 Task: In the Contact  JuliaWilson115@whitney.org, Add note: 'Review and update the company's customer segmentation strategy.'. Mark checkbox to create task to follow up ': In 2 weeks'. Create task, with  description: Follow up on Payment, Add due date: In 3 Business Days; Add reminder: 30 Minutes before. Set Priority Medium and add note: Take detailed meeting minutes and share them with the team afterward.. Logged in from softage.5@softage.net
Action: Mouse moved to (74, 49)
Screenshot: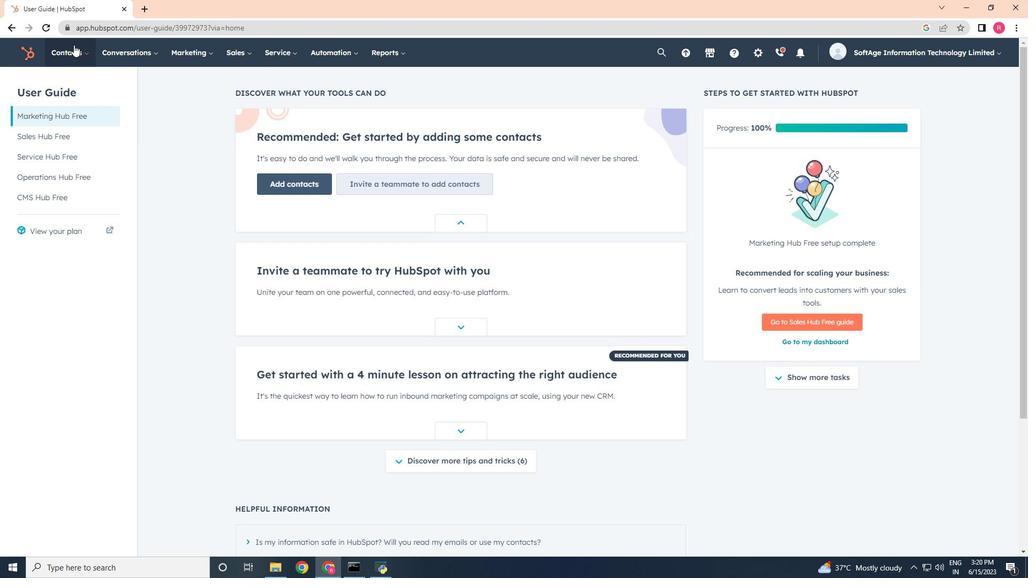 
Action: Mouse pressed left at (74, 49)
Screenshot: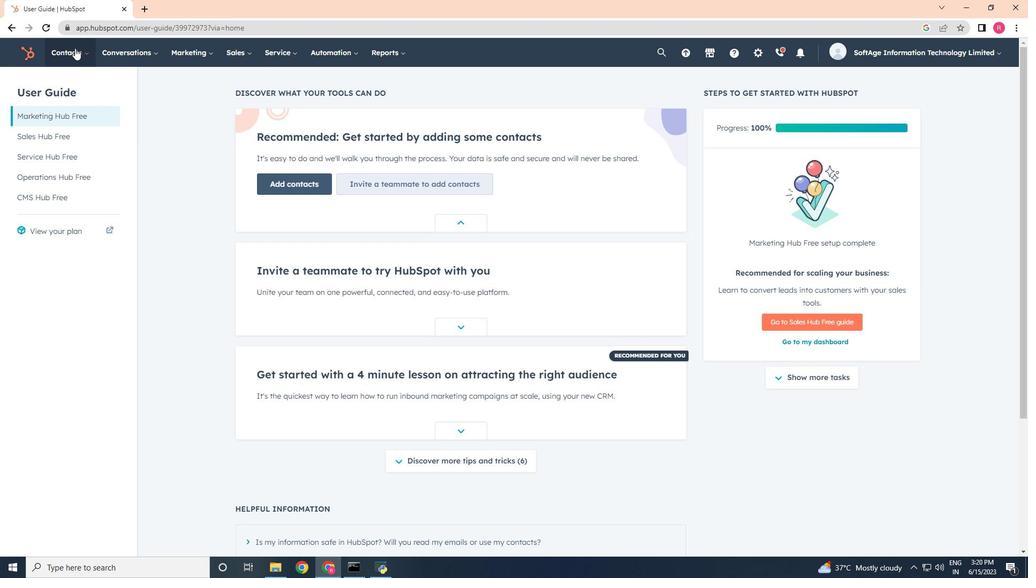 
Action: Mouse moved to (71, 87)
Screenshot: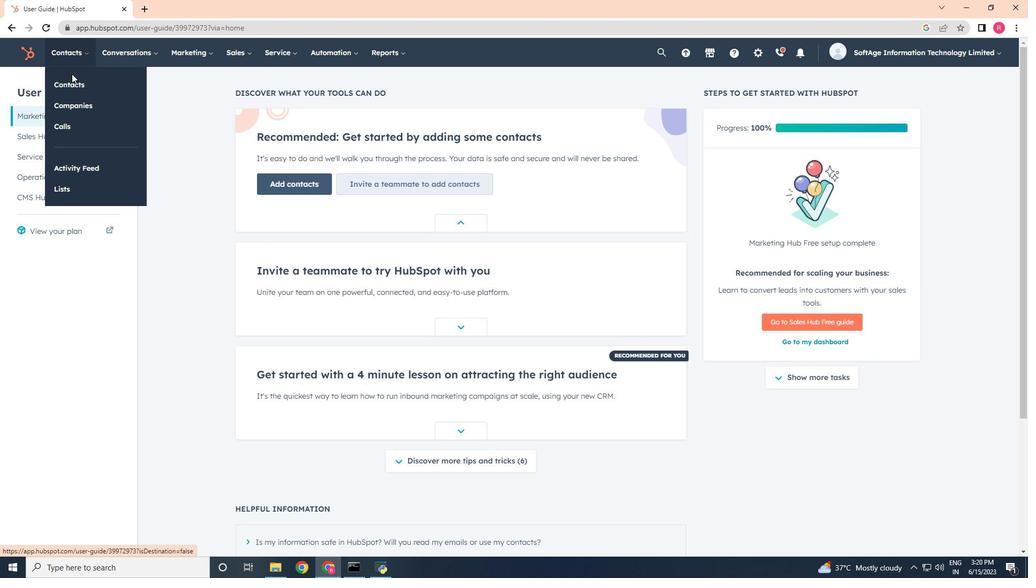 
Action: Mouse pressed left at (71, 87)
Screenshot: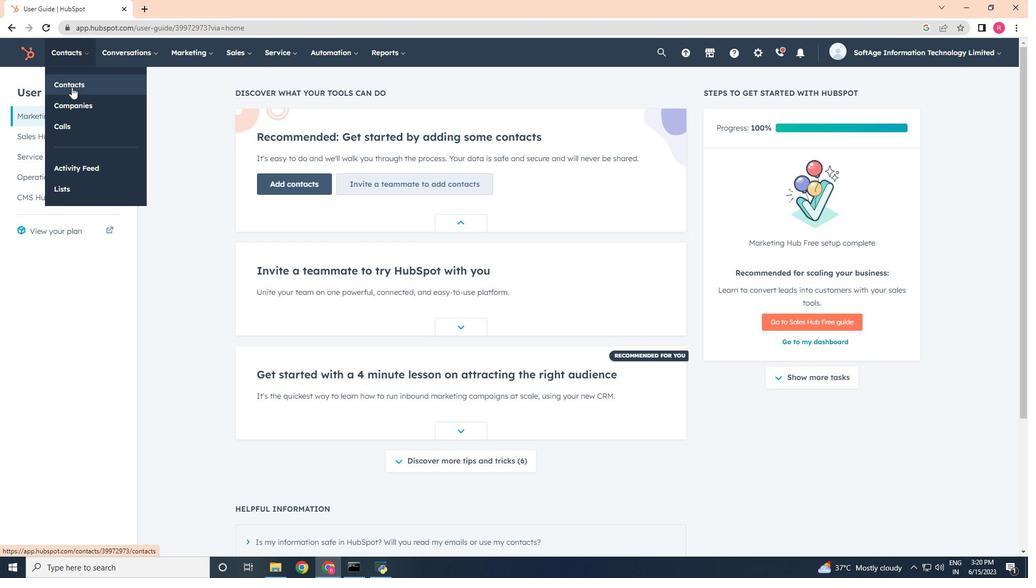 
Action: Mouse moved to (82, 170)
Screenshot: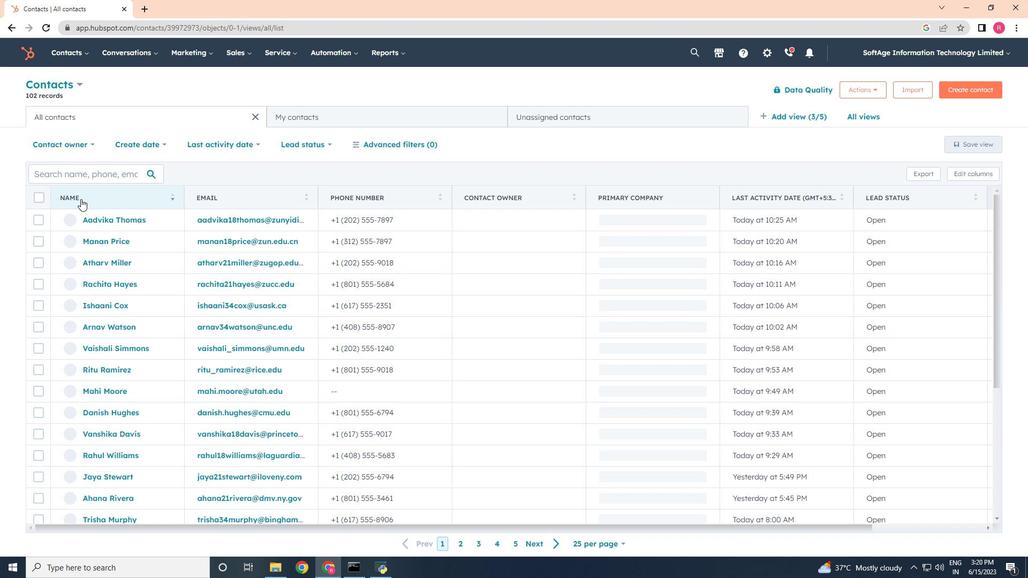 
Action: Mouse pressed left at (82, 170)
Screenshot: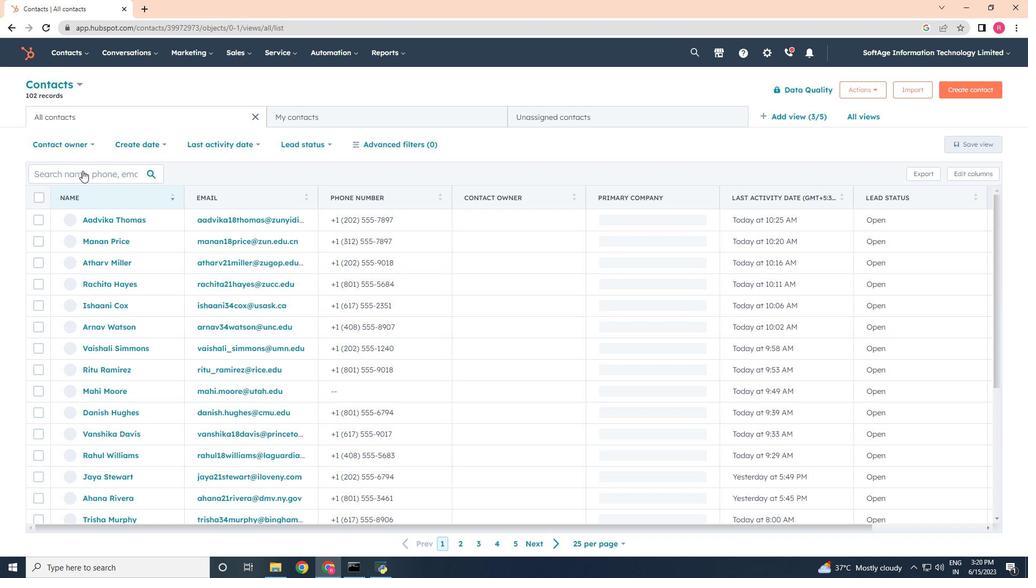 
Action: Key pressed <Key.shift>Ju
Screenshot: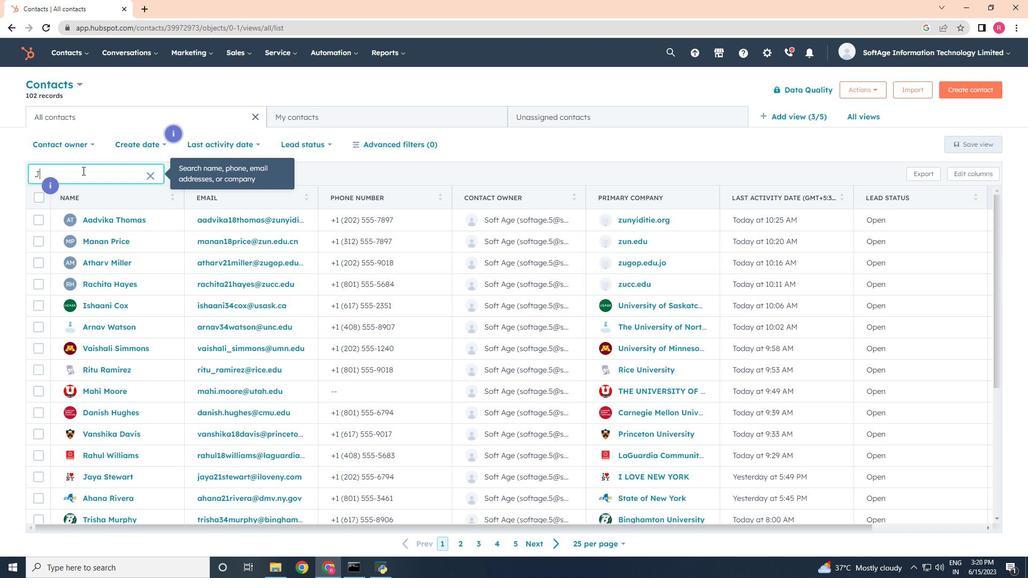 
Action: Mouse moved to (82, 170)
Screenshot: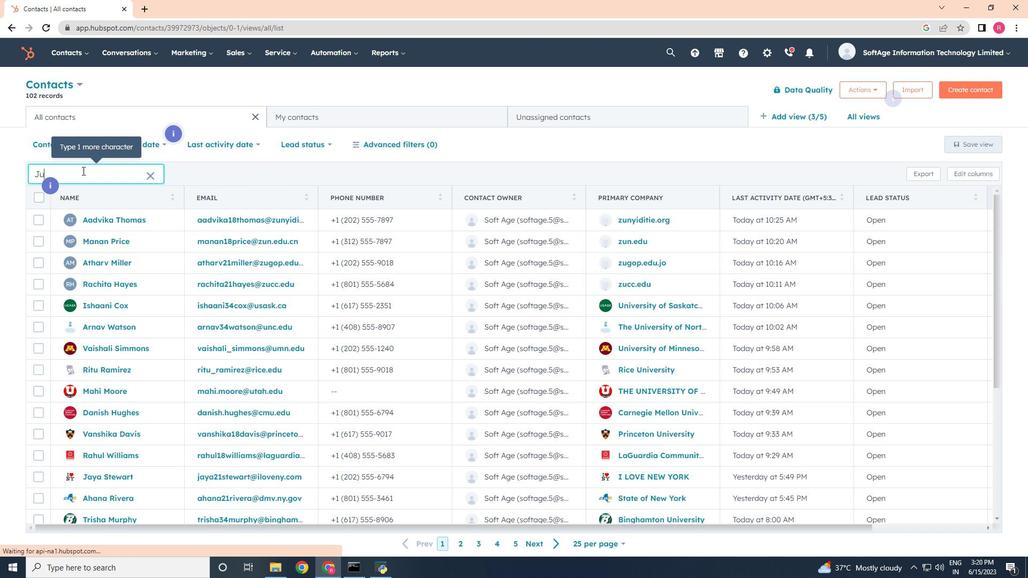 
Action: Key pressed lia<Key.shift>Wilson115
Screenshot: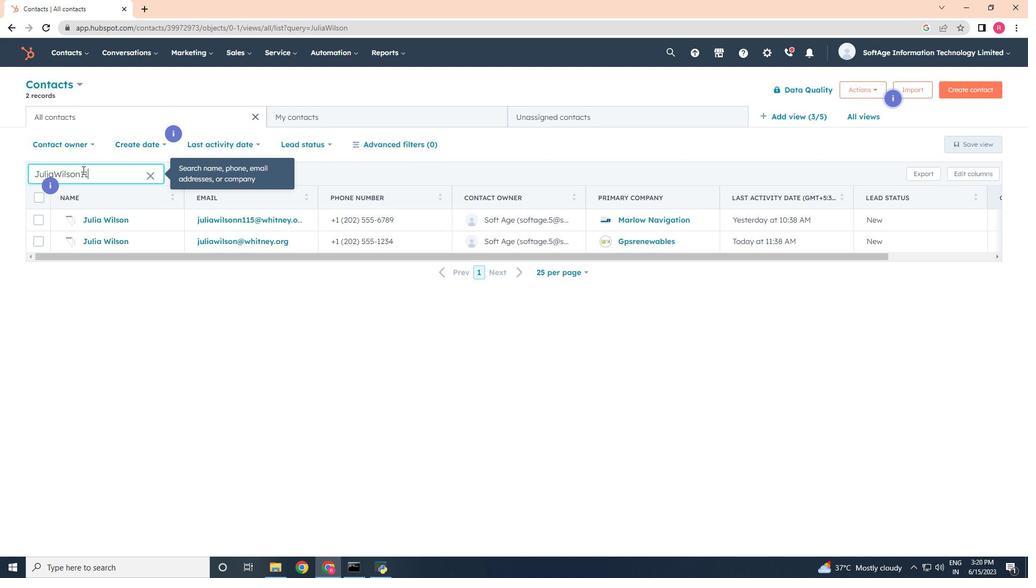 
Action: Mouse scrolled (82, 170) with delta (0, 0)
Screenshot: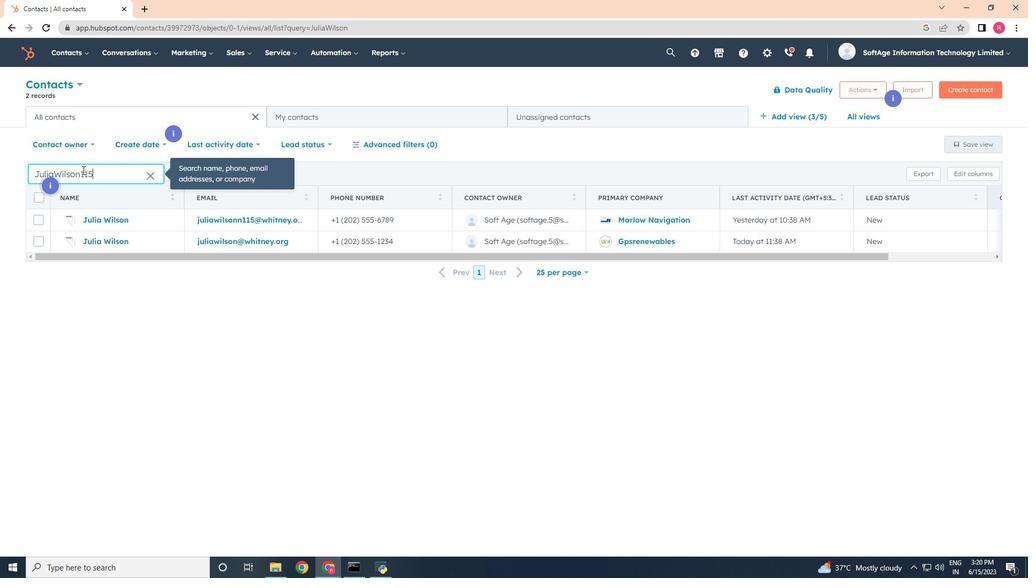
Action: Mouse moved to (97, 189)
Screenshot: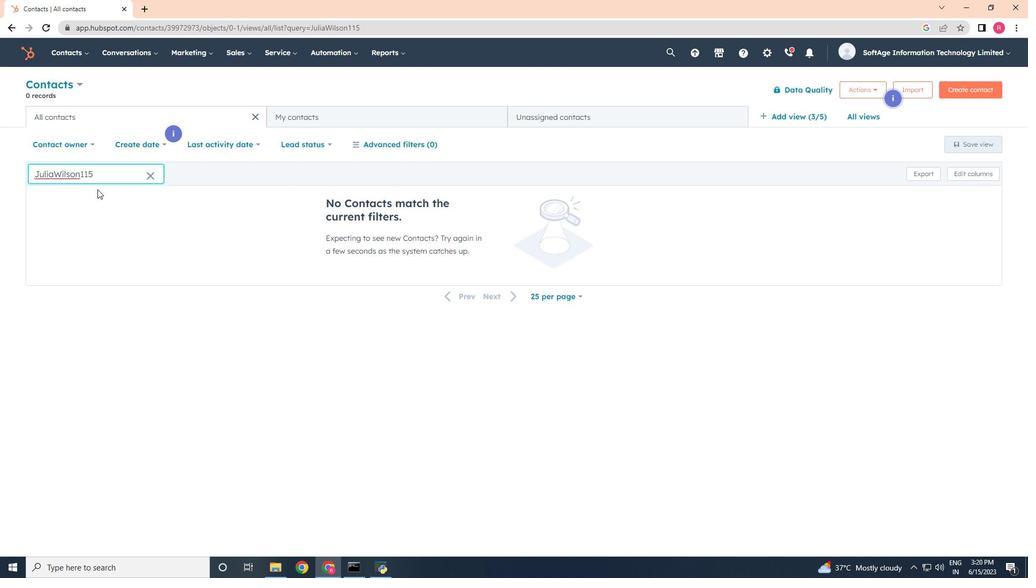 
Action: Key pressed <Key.backspace><Key.backspace>
Screenshot: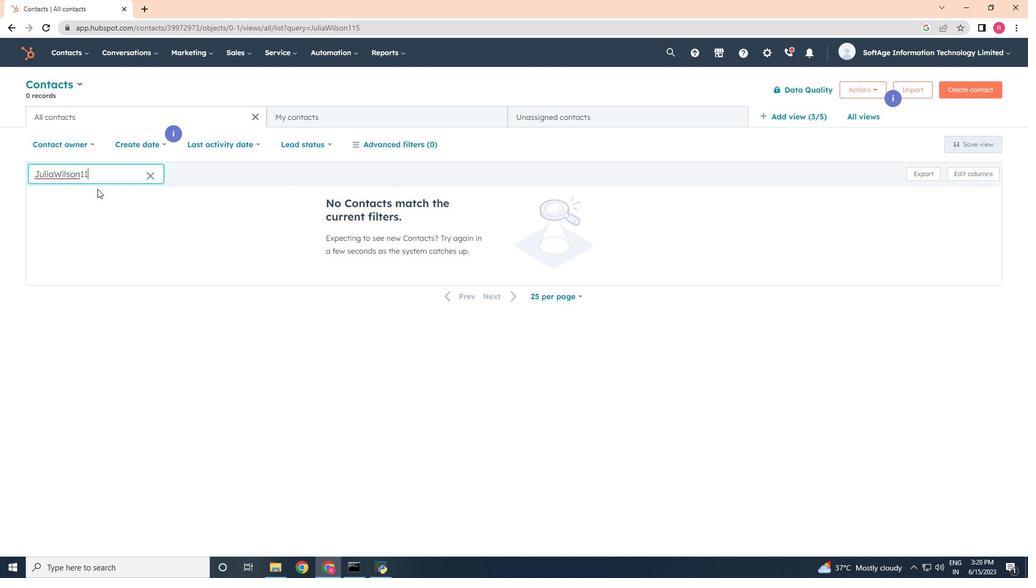 
Action: Mouse moved to (97, 188)
Screenshot: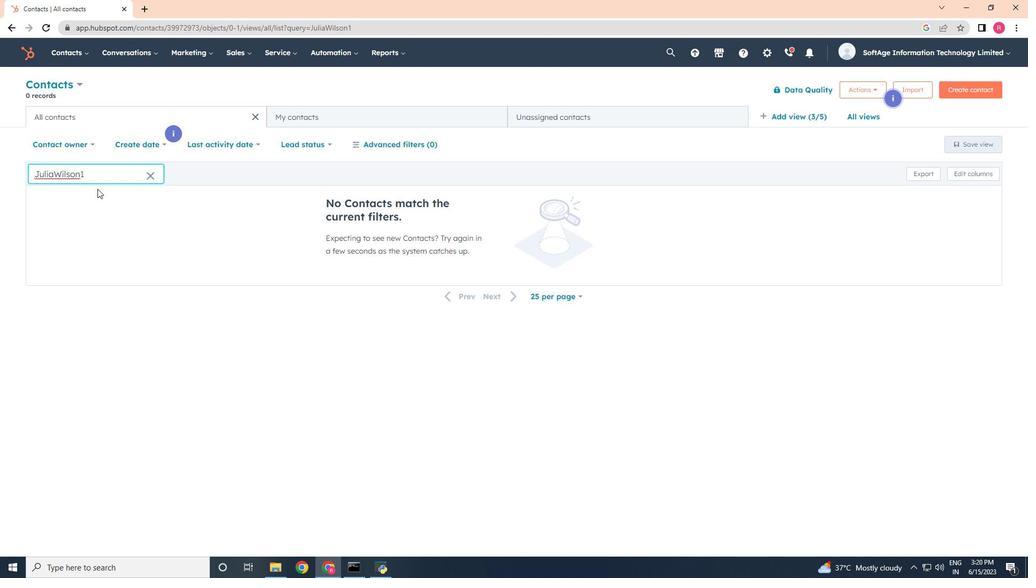 
Action: Key pressed <Key.backspace>
Screenshot: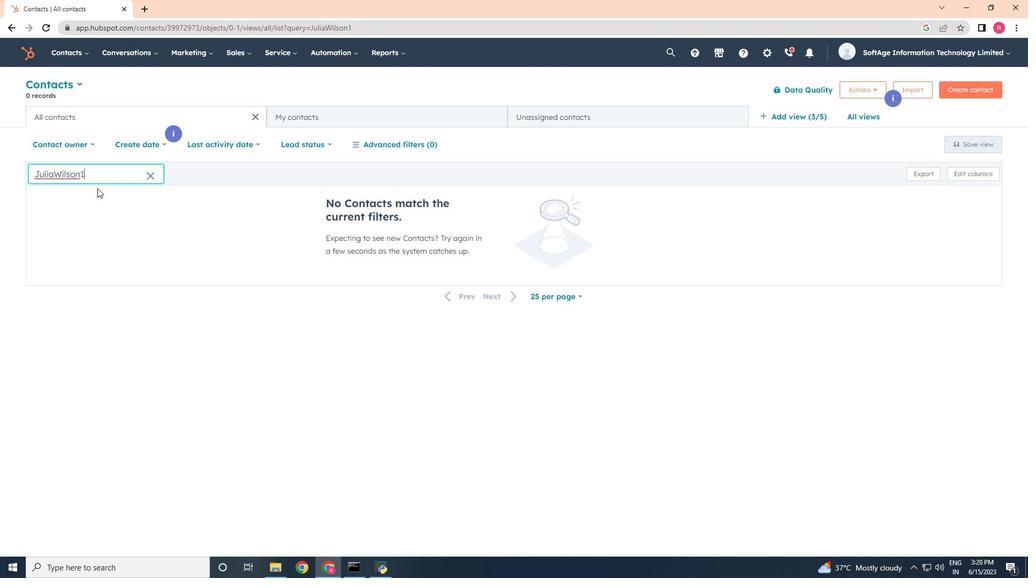 
Action: Mouse moved to (100, 219)
Screenshot: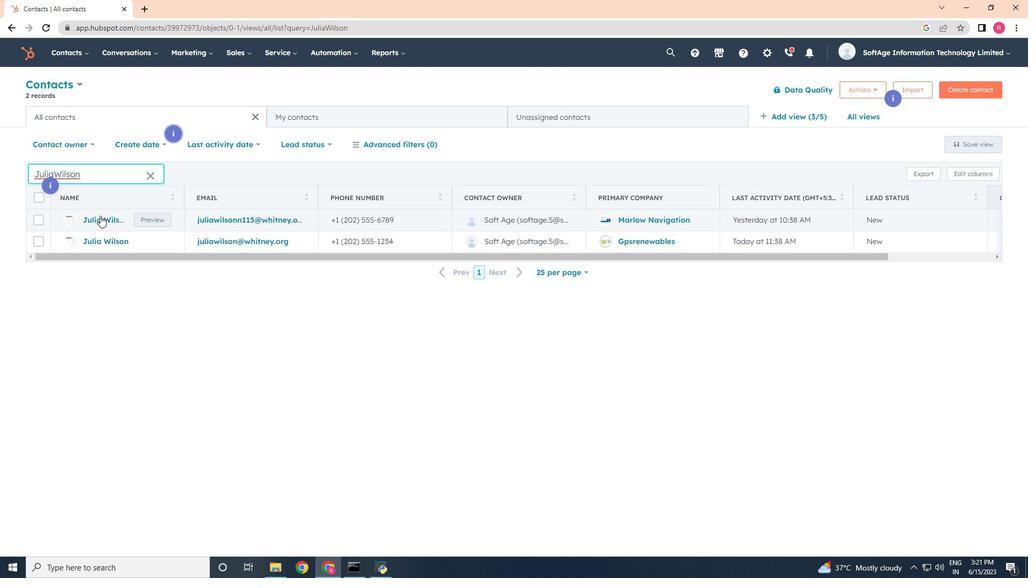 
Action: Mouse pressed left at (100, 219)
Screenshot: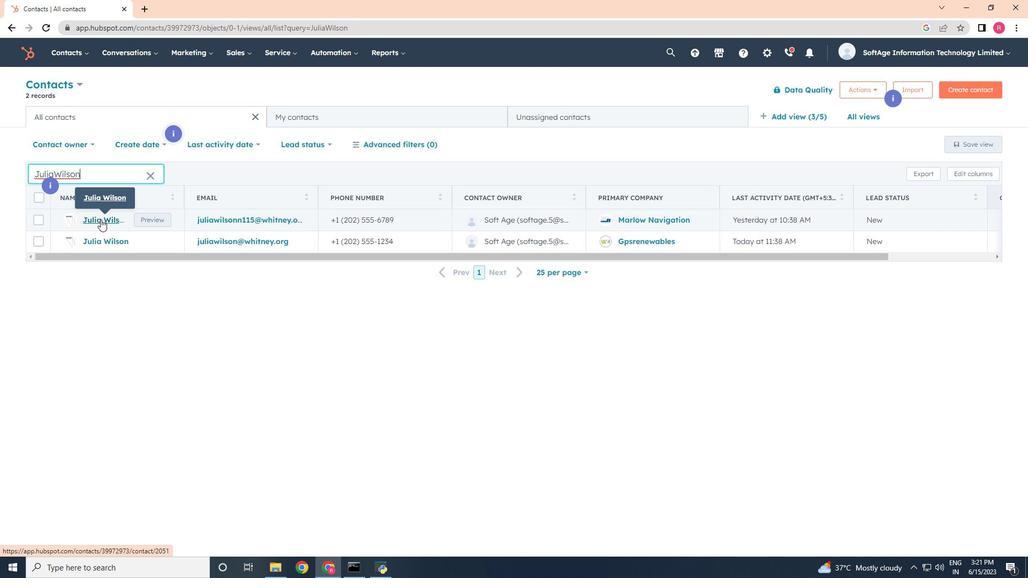 
Action: Mouse moved to (38, 184)
Screenshot: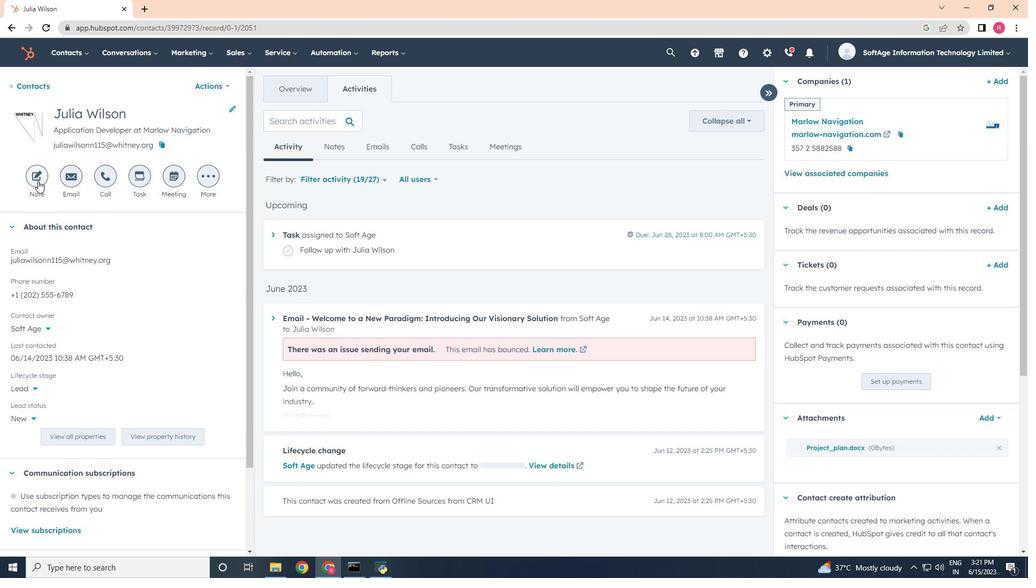 
Action: Mouse pressed left at (38, 184)
Screenshot: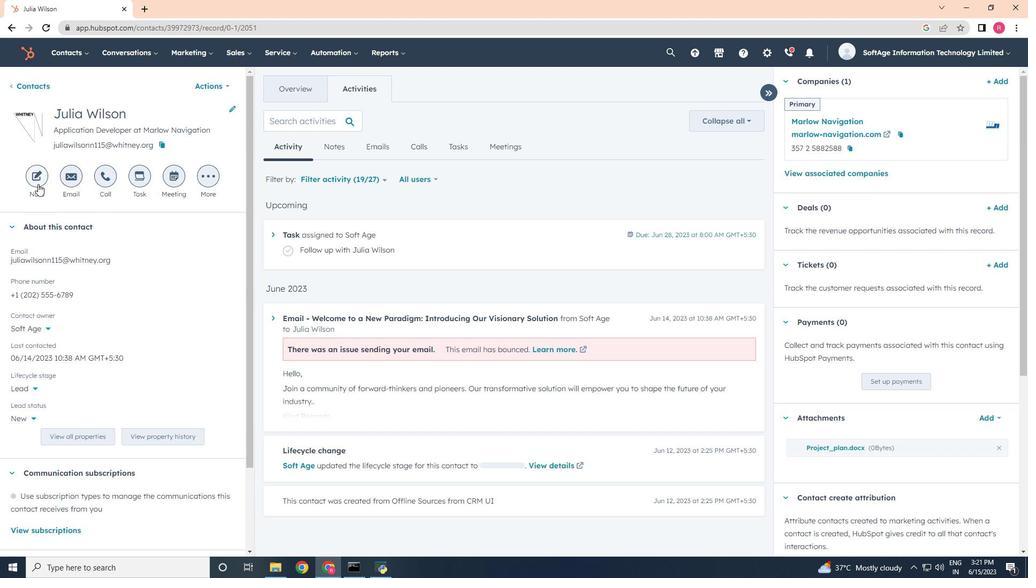 
Action: Mouse moved to (19, 228)
Screenshot: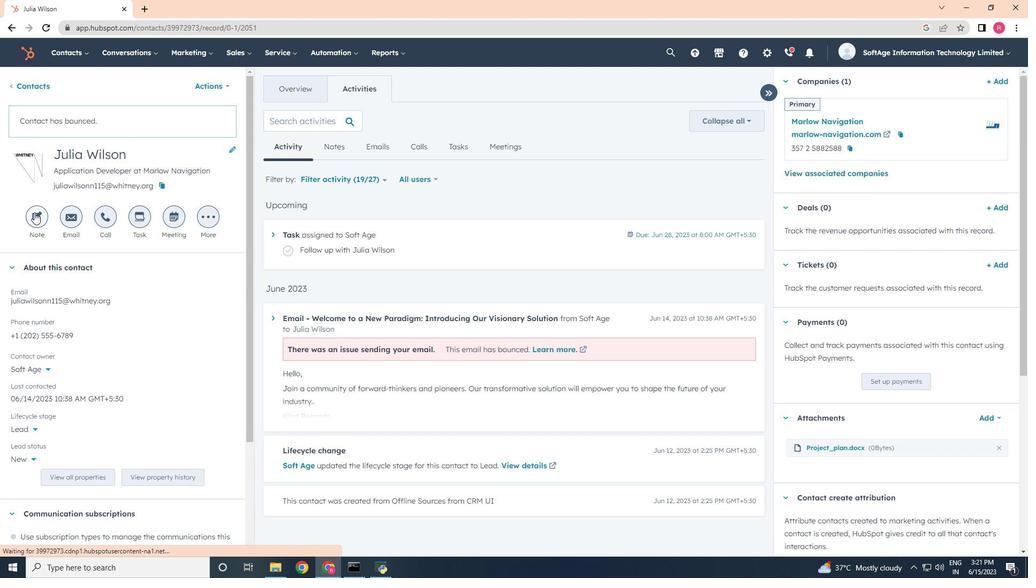 
Action: Mouse pressed left at (19, 228)
Screenshot: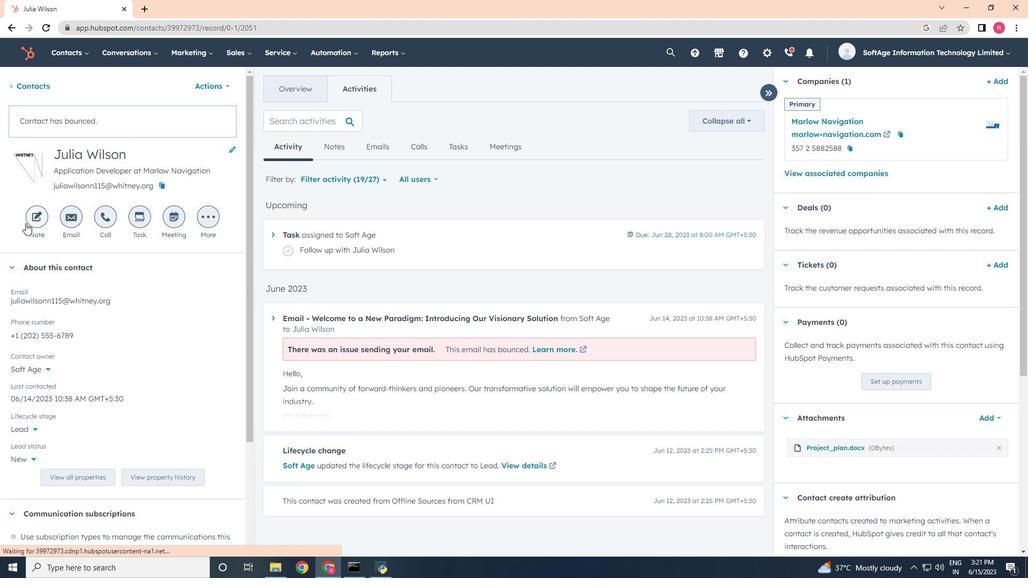 
Action: Mouse moved to (27, 223)
Screenshot: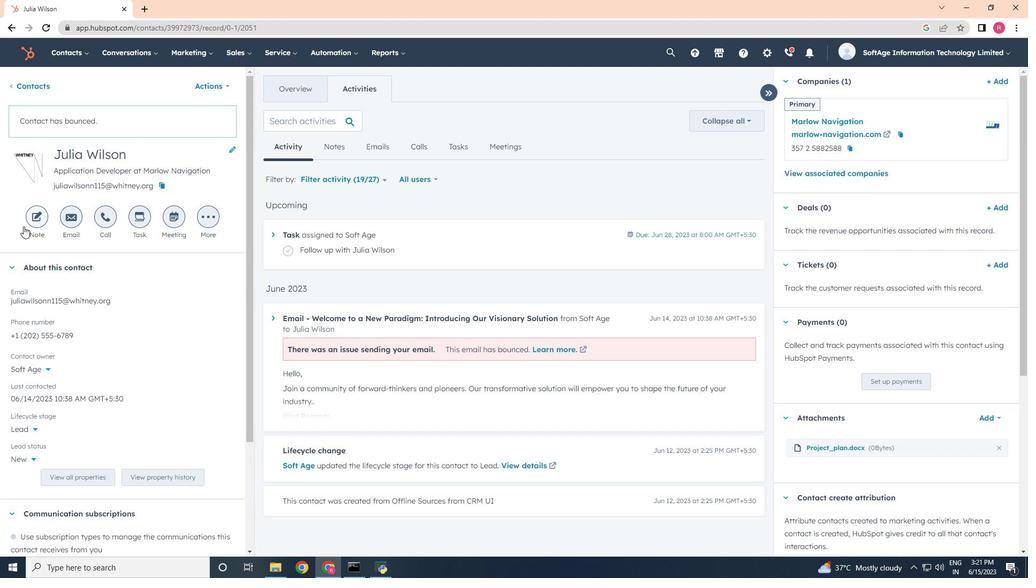 
Action: Mouse pressed left at (27, 223)
Screenshot: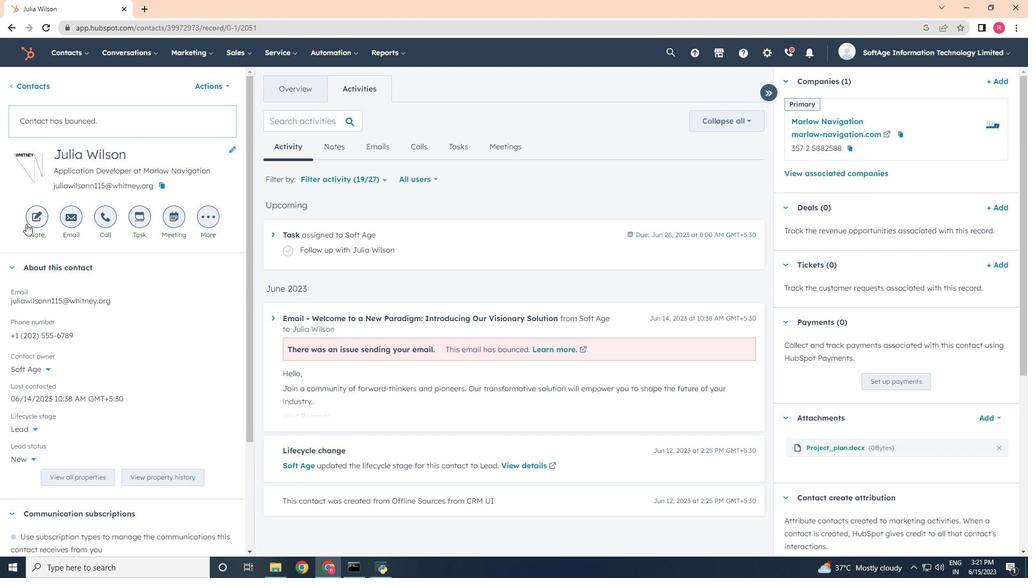 
Action: Mouse moved to (904, 321)
Screenshot: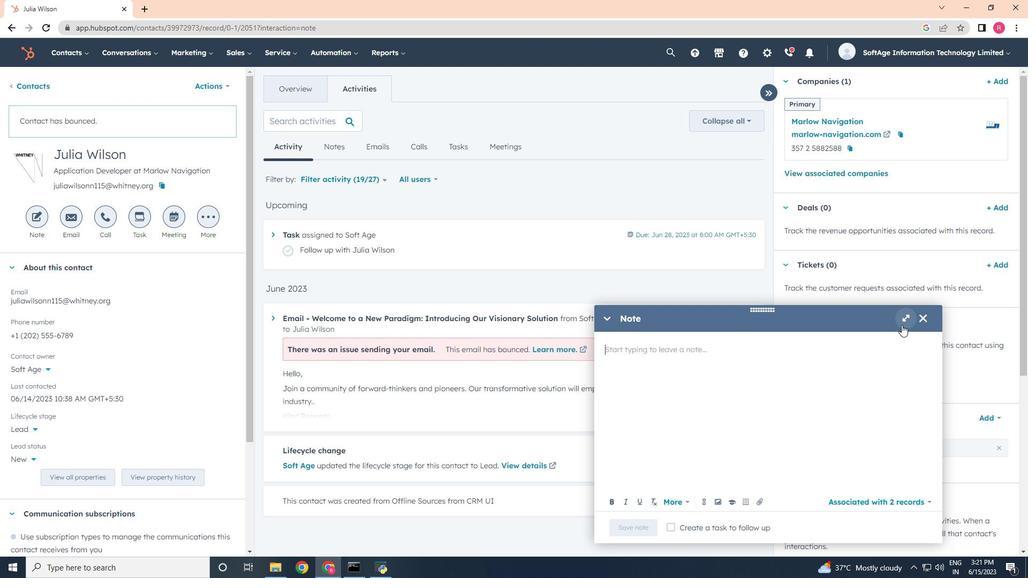 
Action: Mouse pressed left at (904, 321)
Screenshot: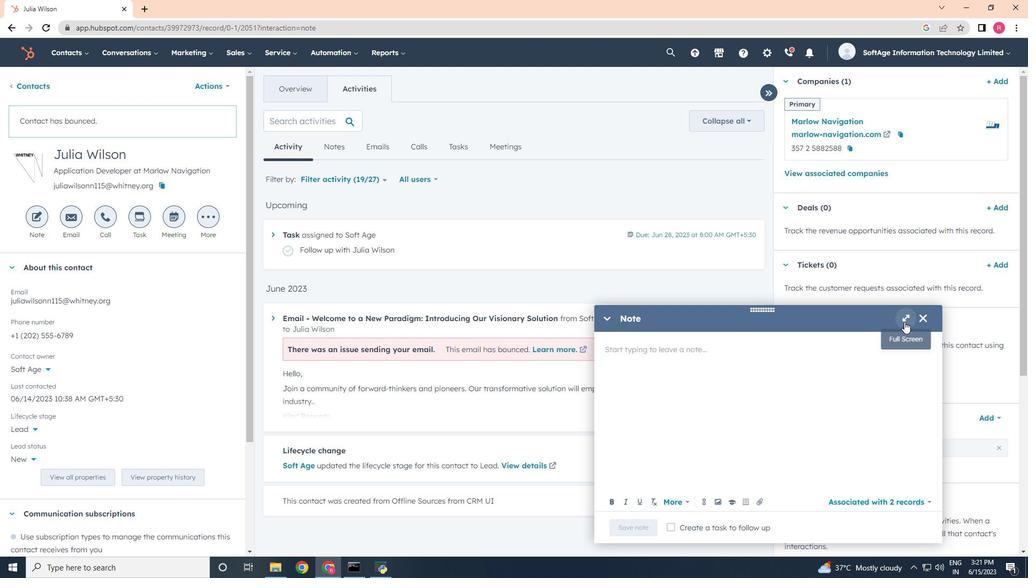 
Action: Mouse moved to (169, 251)
Screenshot: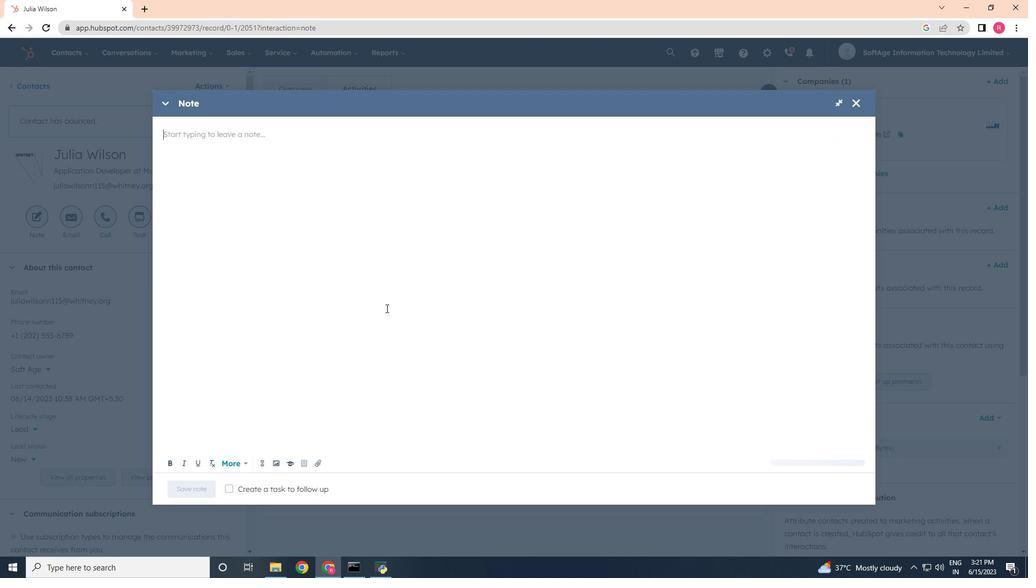 
Action: Key pressed <Key.shift>Review<Key.space>and<Key.space>update<Key.space>the<Key.space>company<Key.space><Key.backspace>'s<Key.space>customer<Key.space>segmentation<Key.space>strategy.
Screenshot: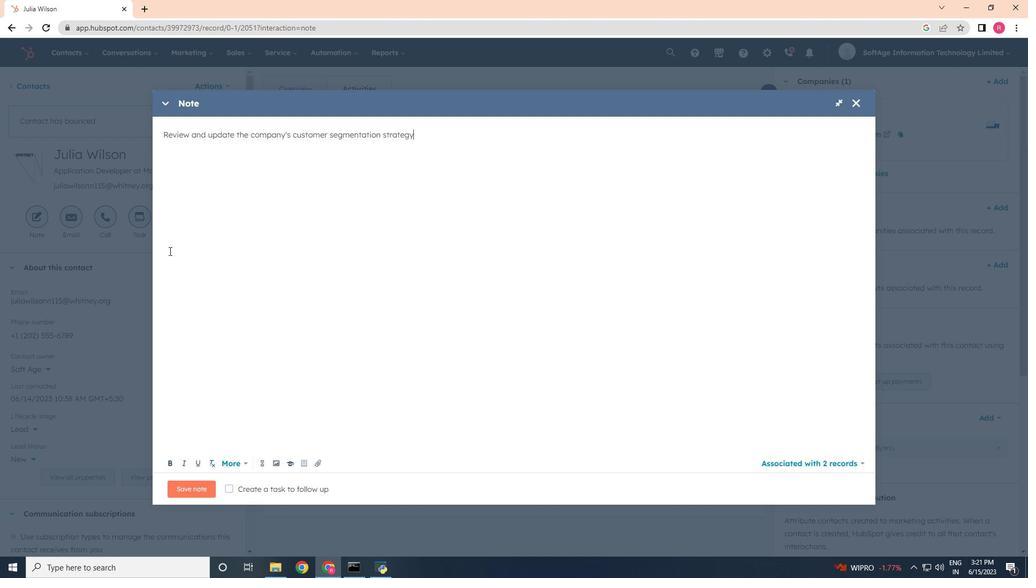 
Action: Mouse moved to (229, 487)
Screenshot: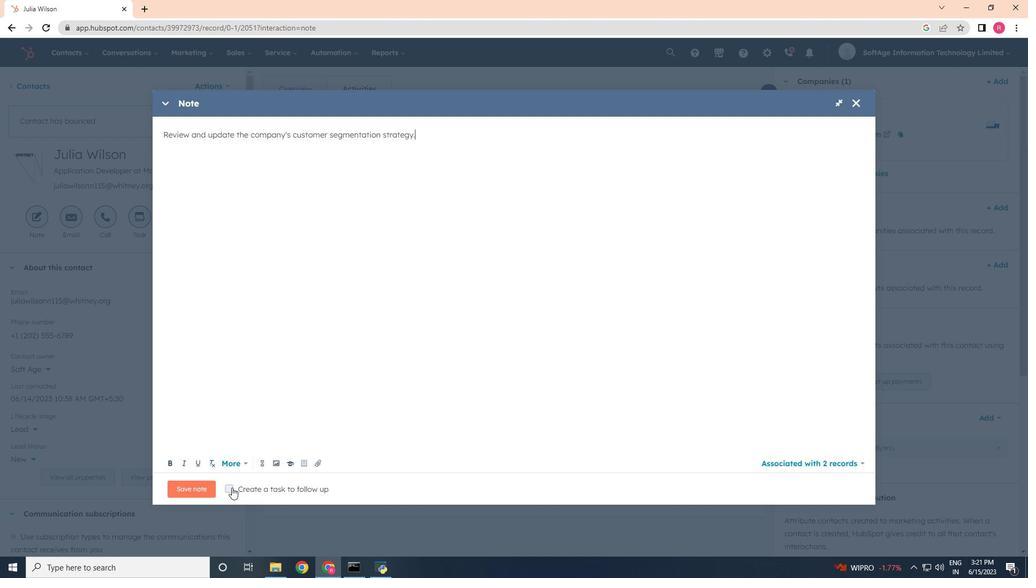 
Action: Mouse pressed left at (229, 487)
Screenshot: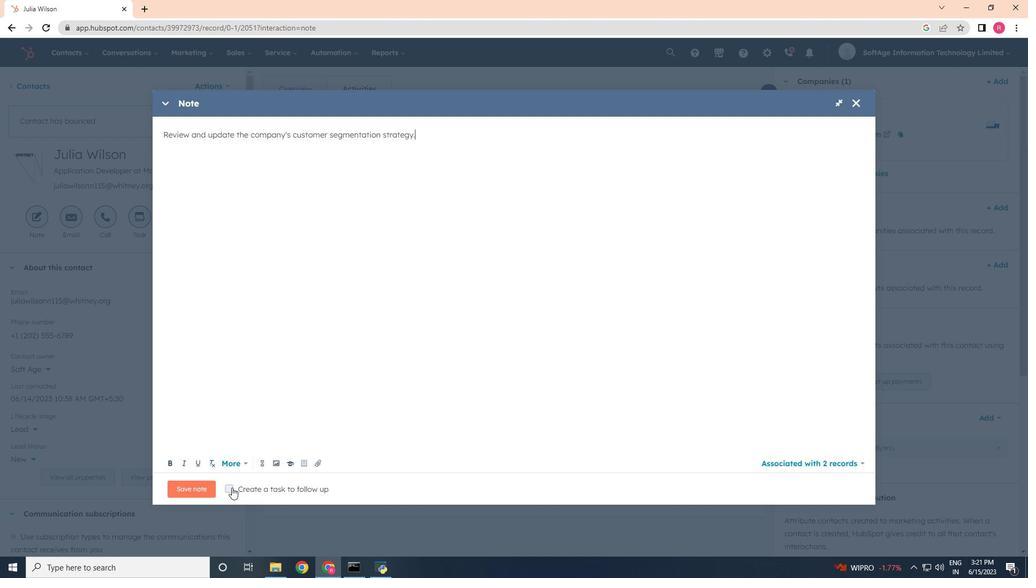 
Action: Mouse moved to (367, 492)
Screenshot: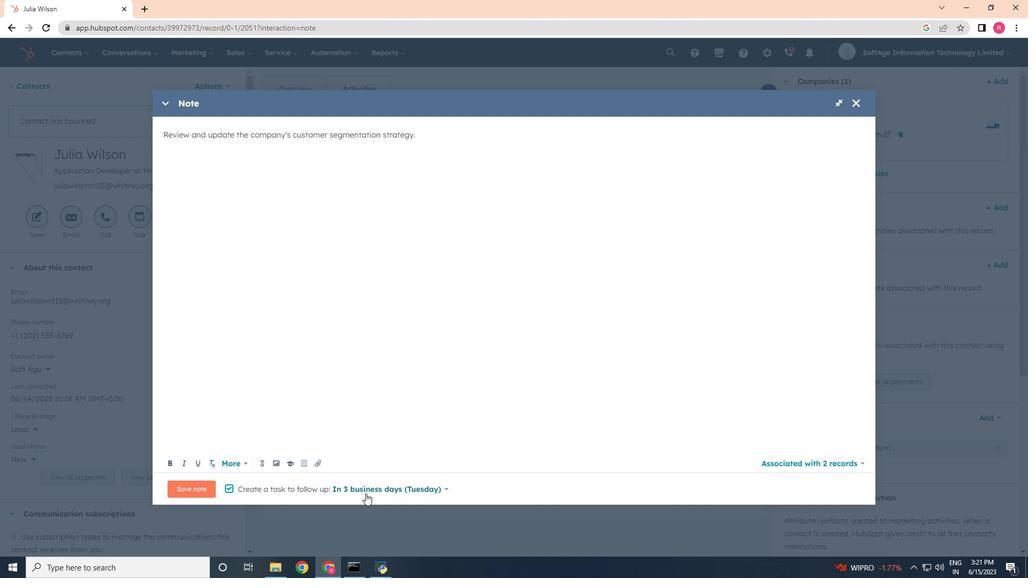 
Action: Mouse pressed left at (367, 492)
Screenshot: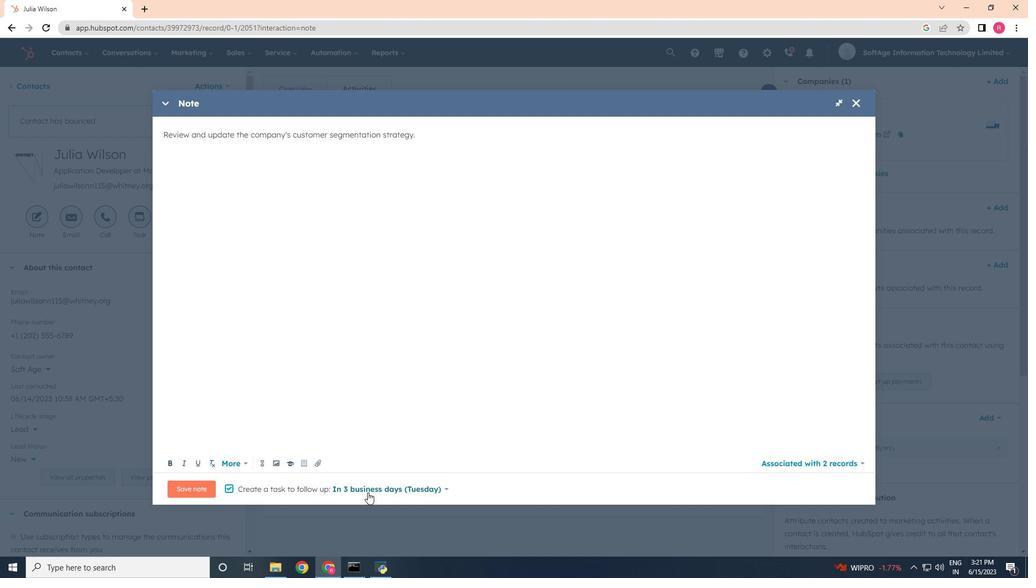 
Action: Mouse moved to (366, 431)
Screenshot: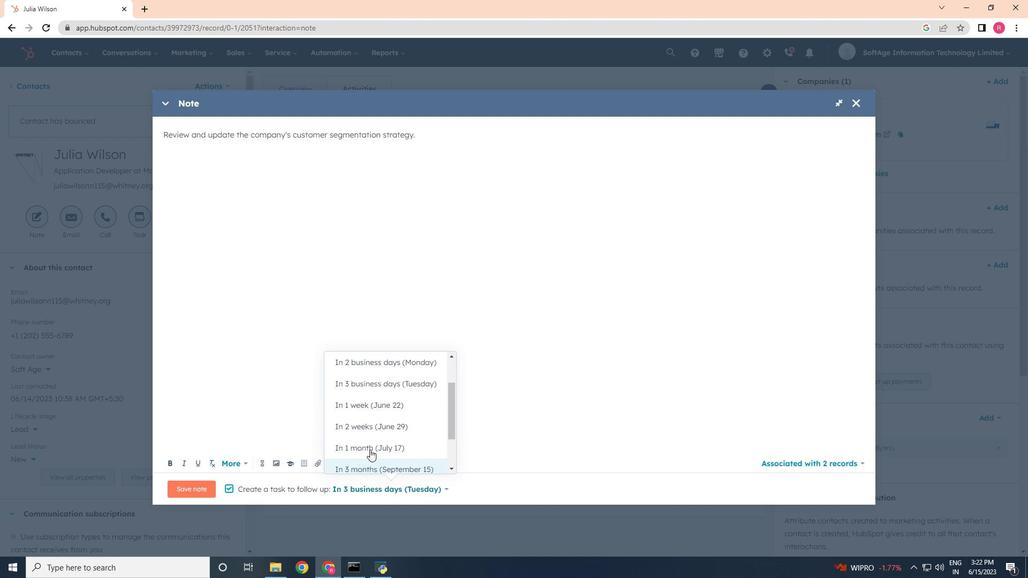 
Action: Mouse pressed left at (366, 431)
Screenshot: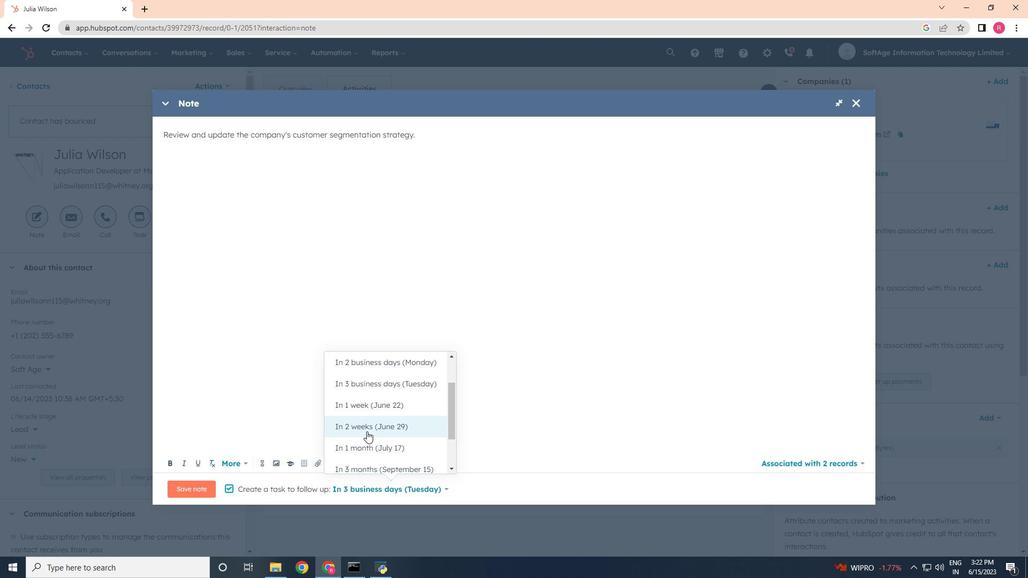 
Action: Mouse moved to (204, 493)
Screenshot: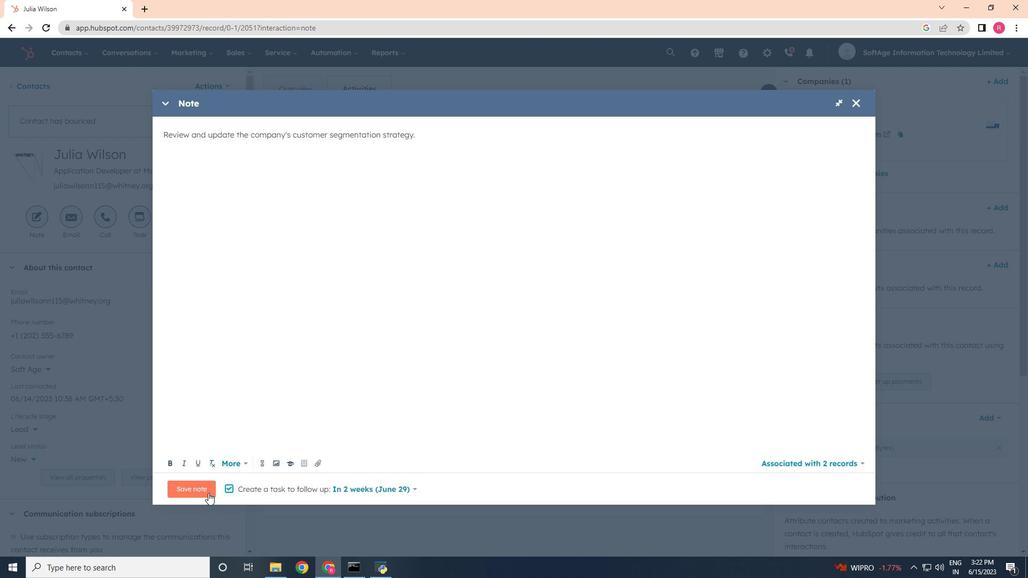 
Action: Mouse pressed left at (204, 493)
Screenshot: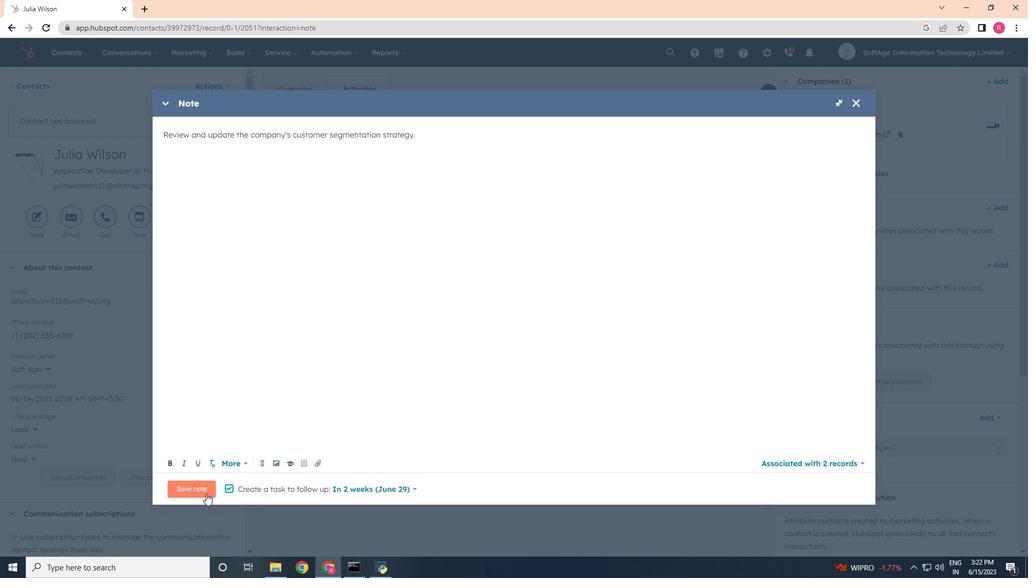 
Action: Mouse moved to (138, 226)
Screenshot: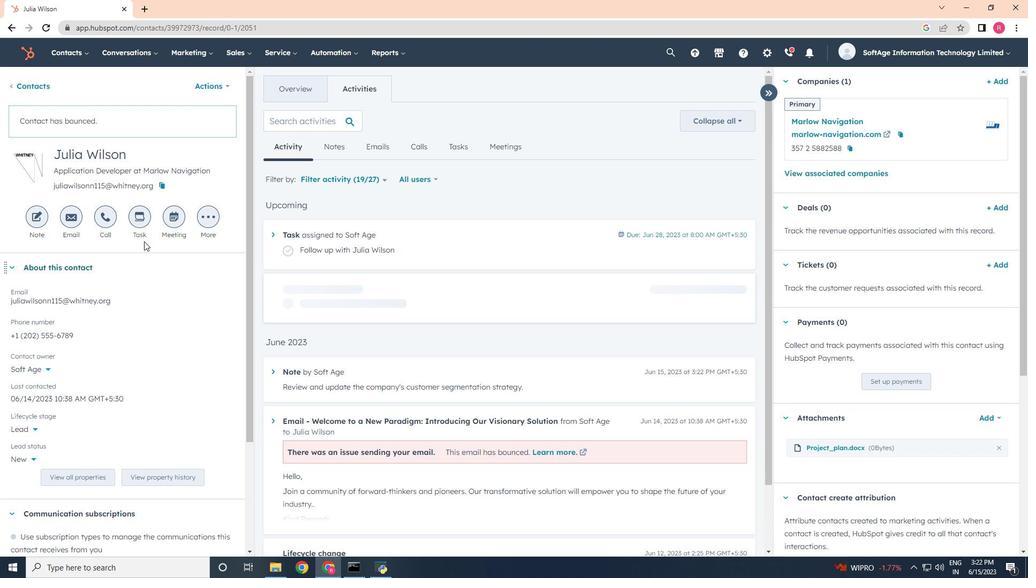 
Action: Mouse pressed left at (138, 226)
Screenshot: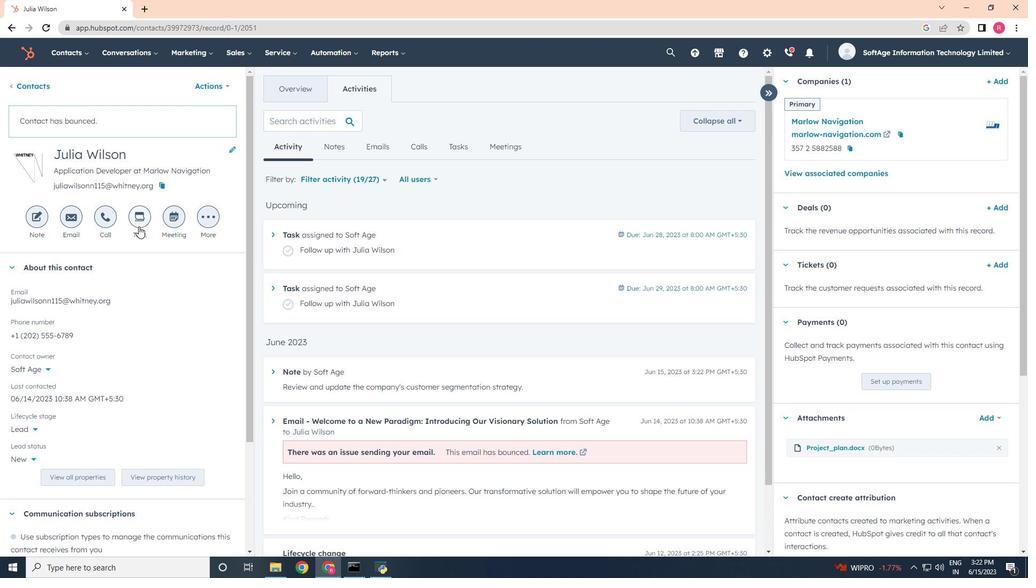 
Action: Mouse moved to (729, 344)
Screenshot: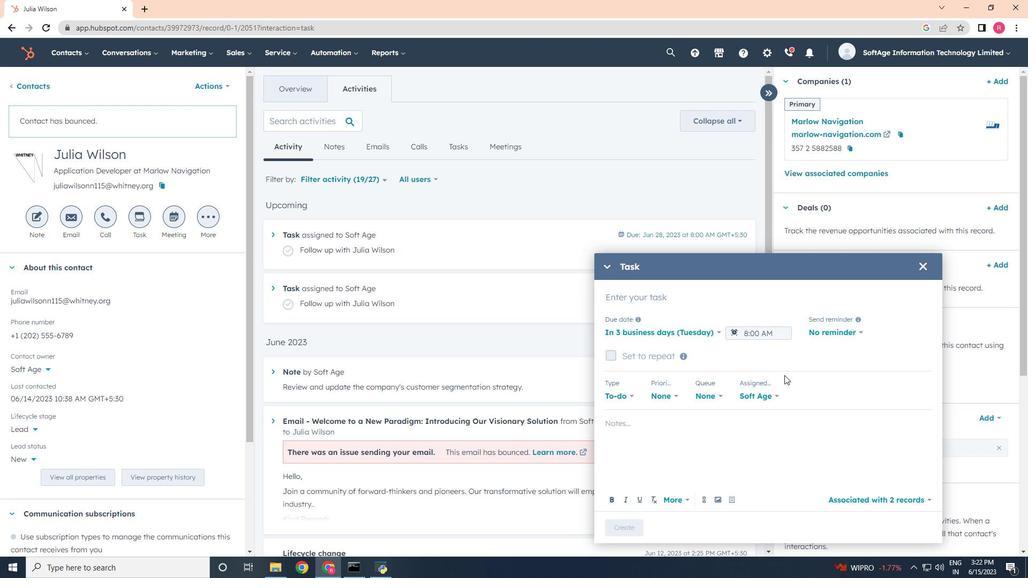 
Action: Key pressed <Key.shift>Follow<Key.space>up<Key.space>on<Key.space><Key.shift>Payment<Key.space>
Screenshot: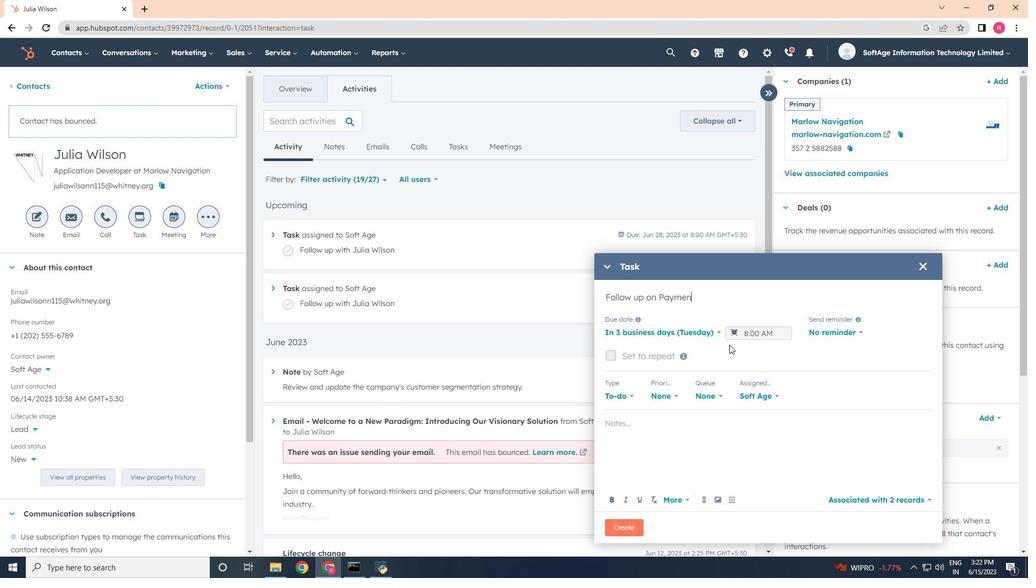 
Action: Mouse moved to (668, 337)
Screenshot: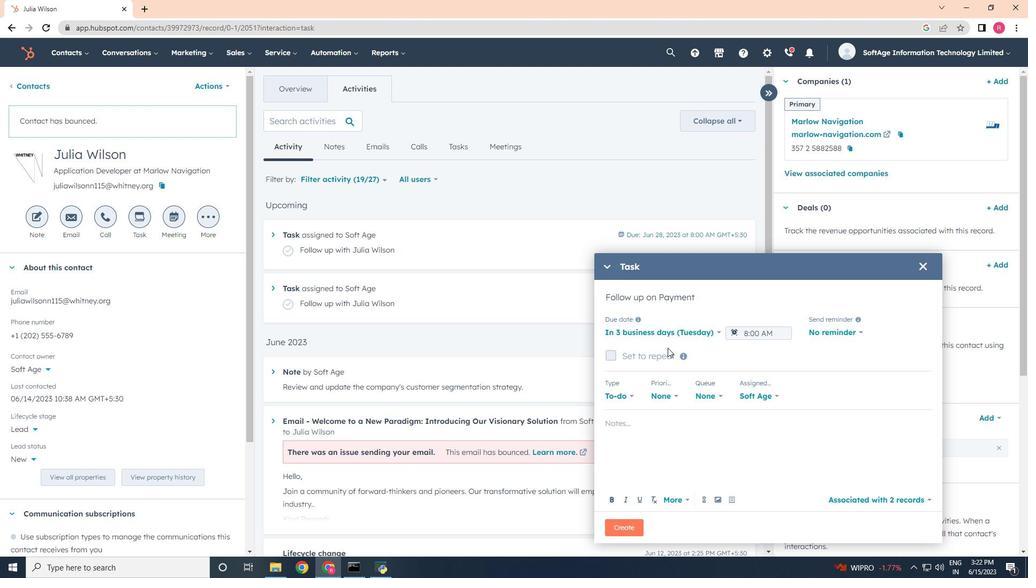 
Action: Mouse pressed left at (668, 337)
Screenshot: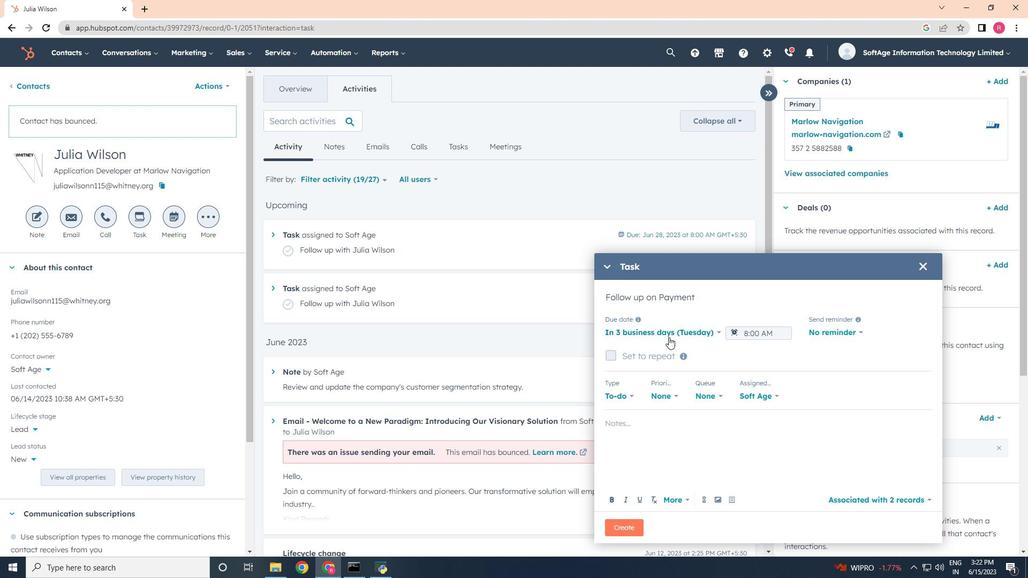 
Action: Mouse moved to (656, 379)
Screenshot: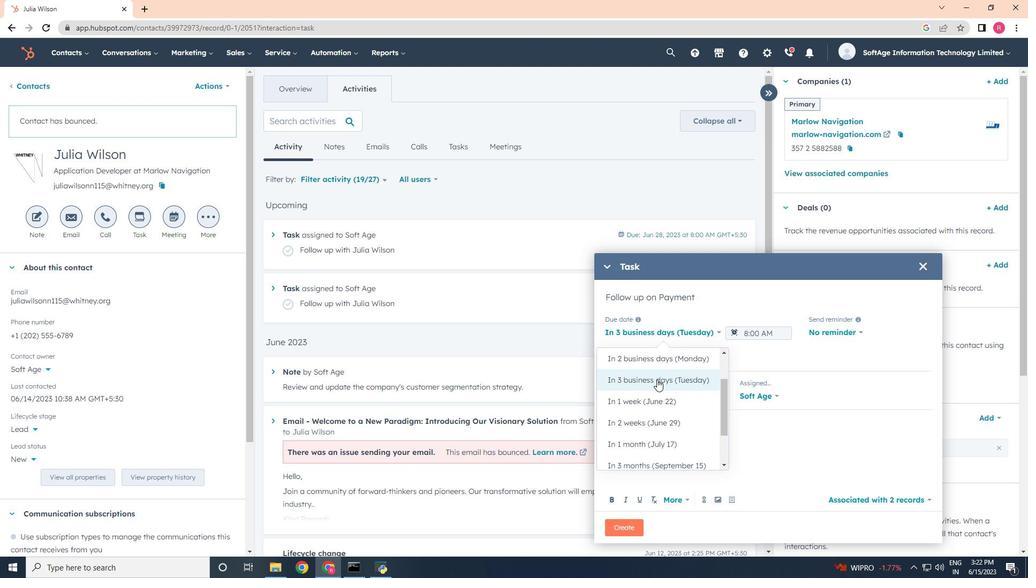 
Action: Mouse pressed left at (656, 379)
Screenshot: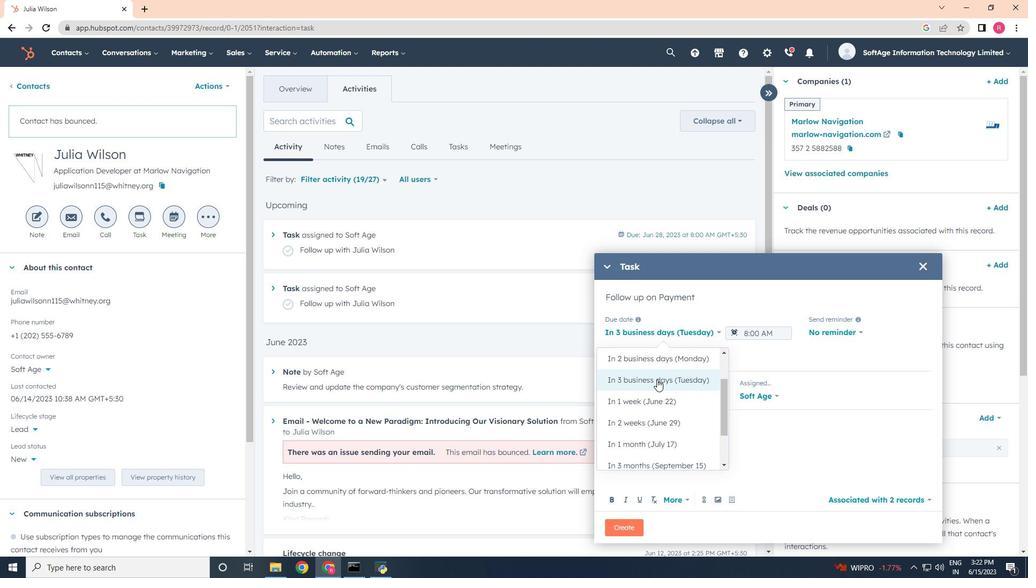 
Action: Mouse moved to (833, 335)
Screenshot: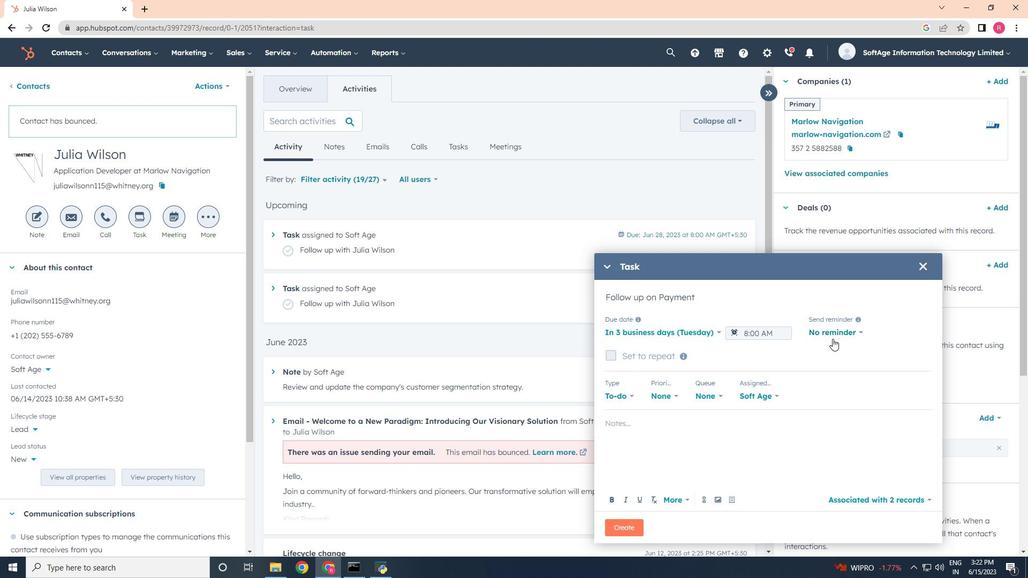 
Action: Mouse pressed left at (833, 335)
Screenshot: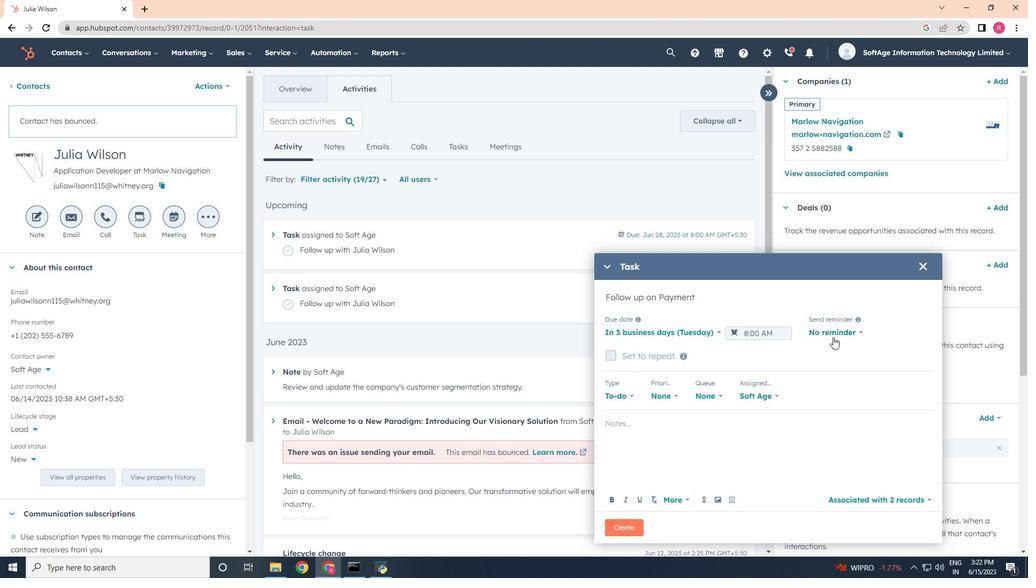 
Action: Mouse moved to (818, 399)
Screenshot: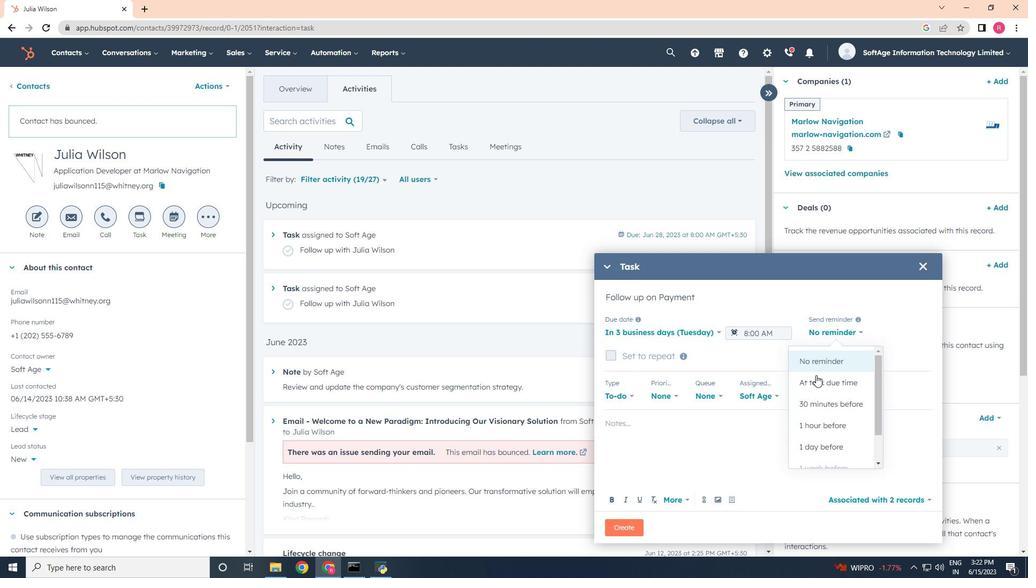 
Action: Mouse pressed left at (818, 399)
Screenshot: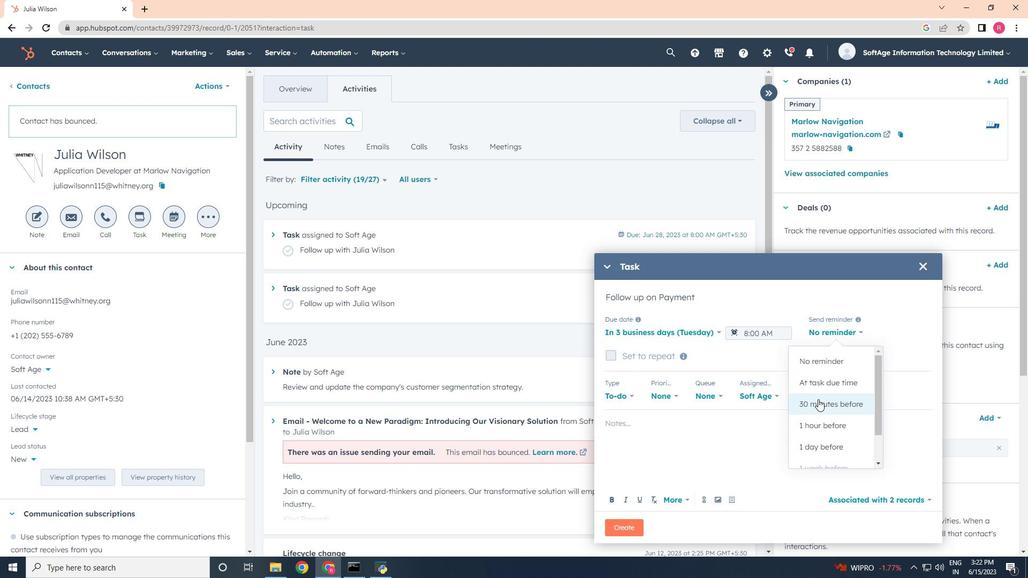 
Action: Mouse moved to (667, 393)
Screenshot: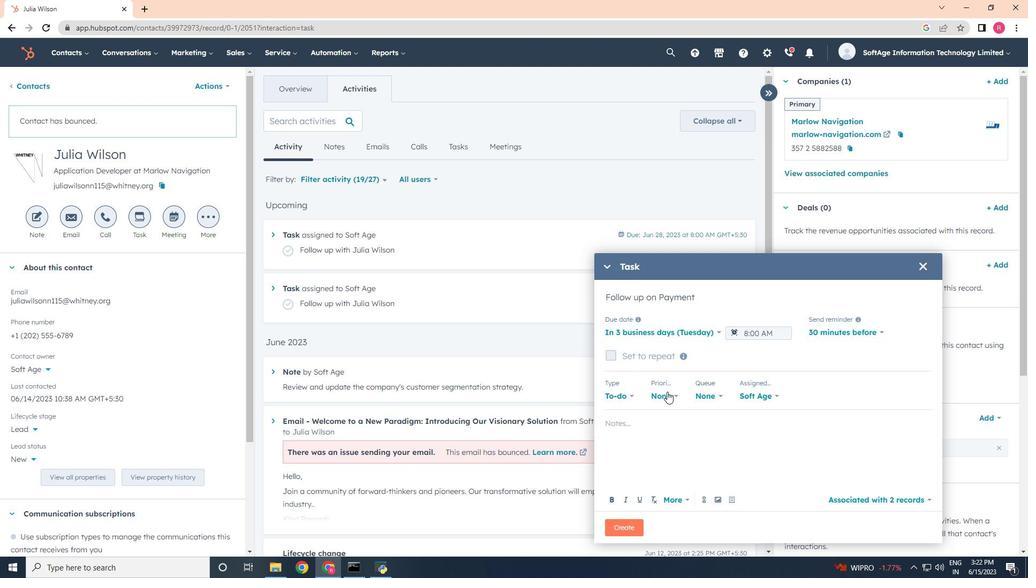 
Action: Mouse pressed left at (667, 393)
Screenshot: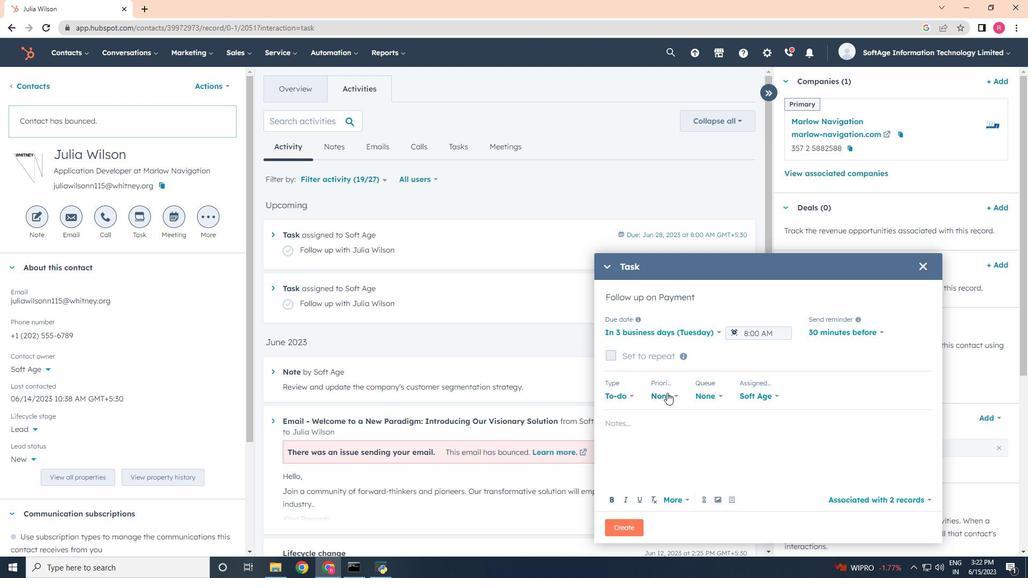 
Action: Mouse moved to (666, 462)
Screenshot: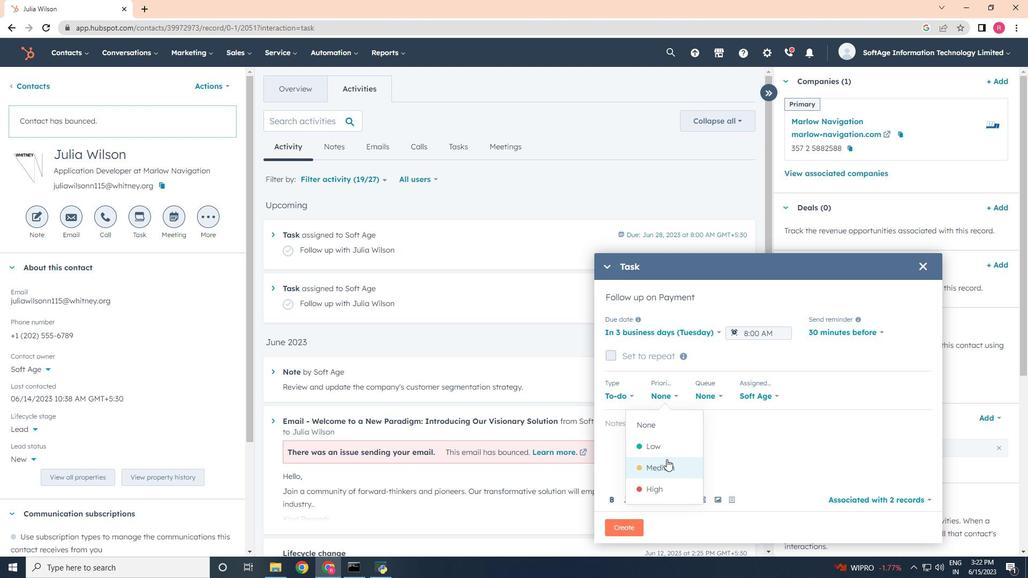 
Action: Mouse pressed left at (666, 462)
Screenshot: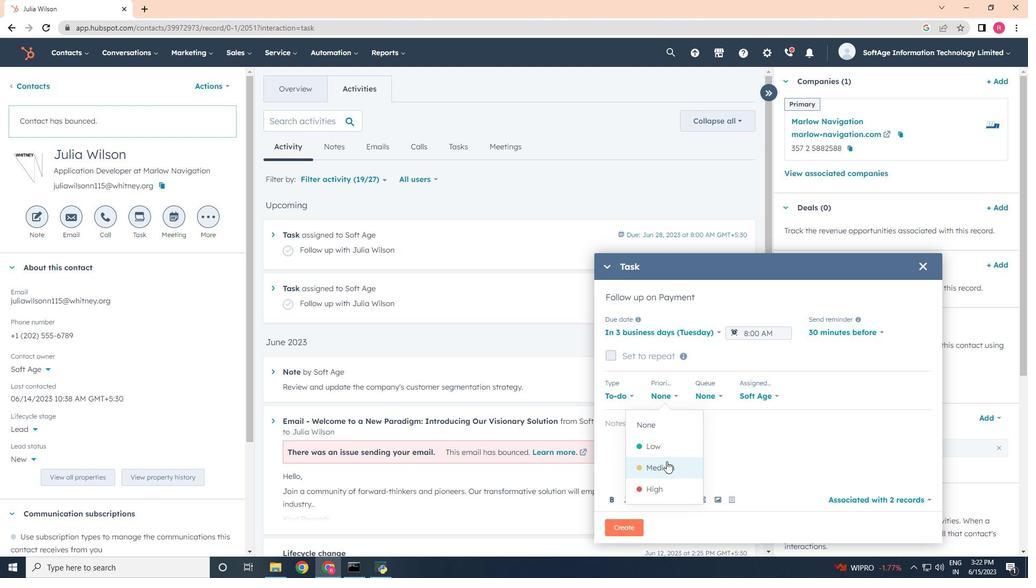 
Action: Mouse moved to (629, 435)
Screenshot: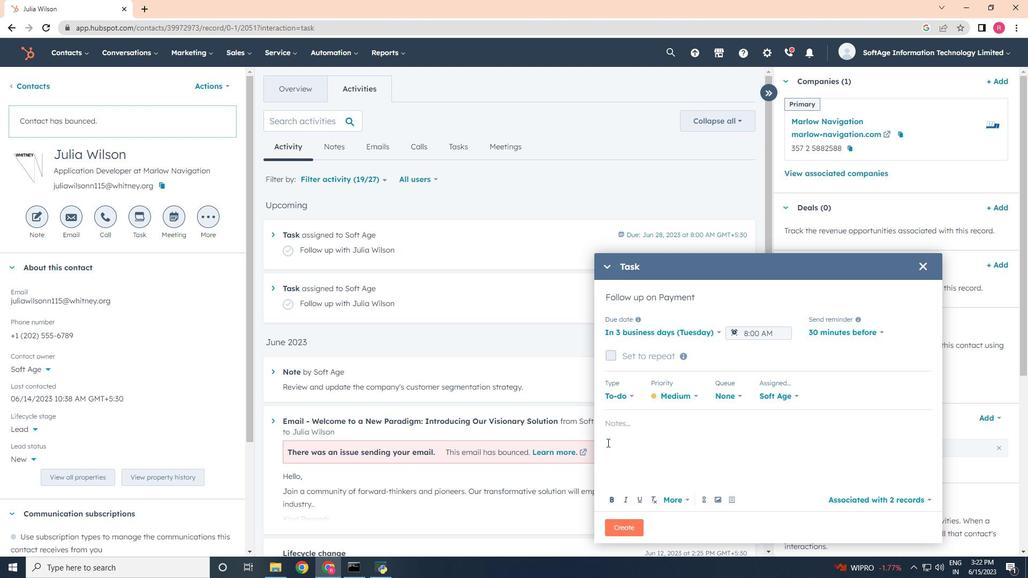 
Action: Mouse pressed left at (629, 435)
Screenshot: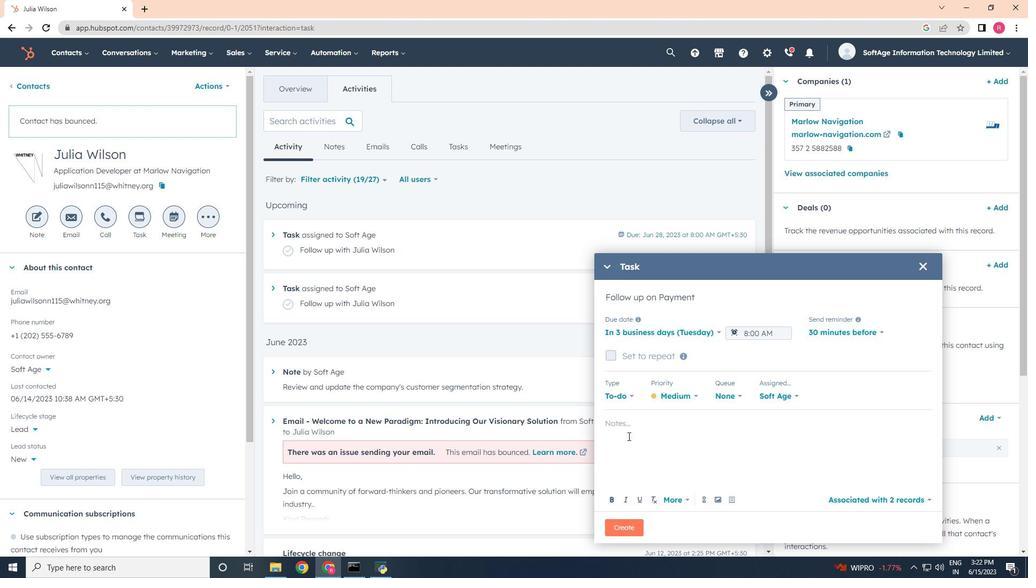 
Action: Key pressed <Key.shift>Take<Key.space>detailed<Key.space>meeting<Key.space>minutes<Key.space>and<Key.space>share<Key.space>them<Key.space>with<Key.space>the<Key.space>team<Key.space>afterward..
Screenshot: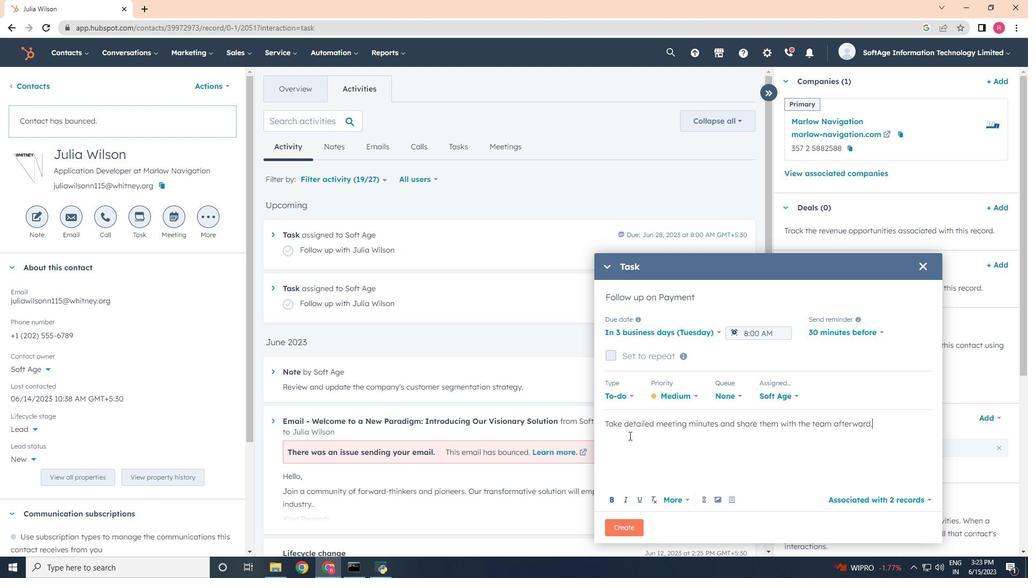 
Action: Mouse moved to (631, 532)
Screenshot: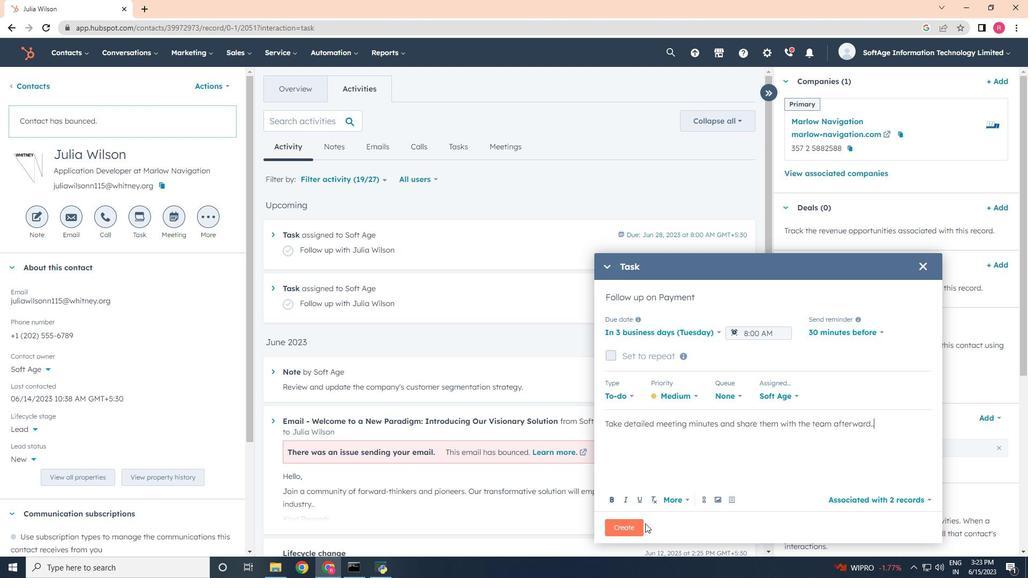 
Action: Mouse pressed left at (631, 532)
Screenshot: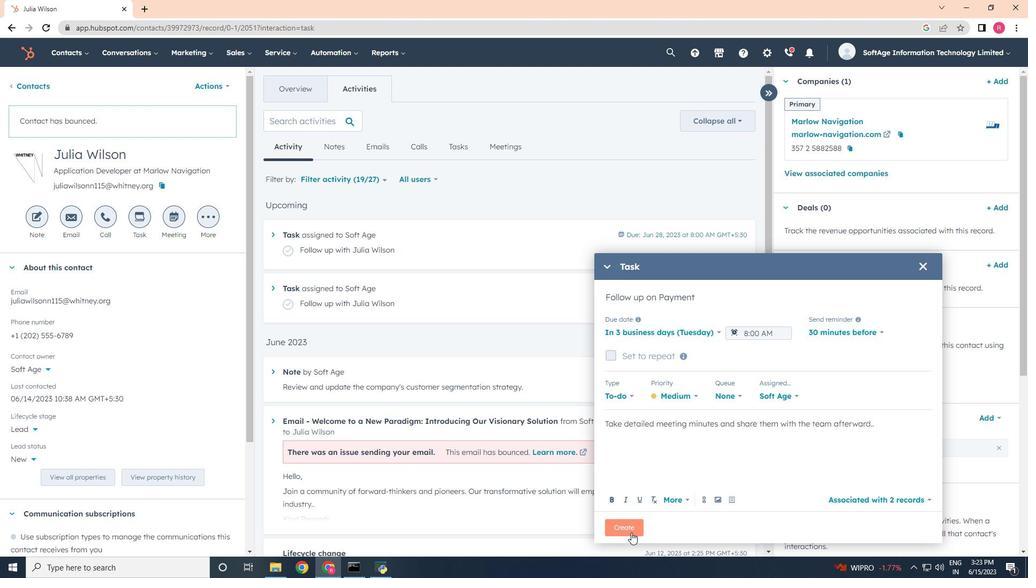 
